Task: Create a section Code Champions and in the section, add a milestone Server Maintenance and Support in the project AgileHero
Action: Mouse moved to (114, 523)
Screenshot: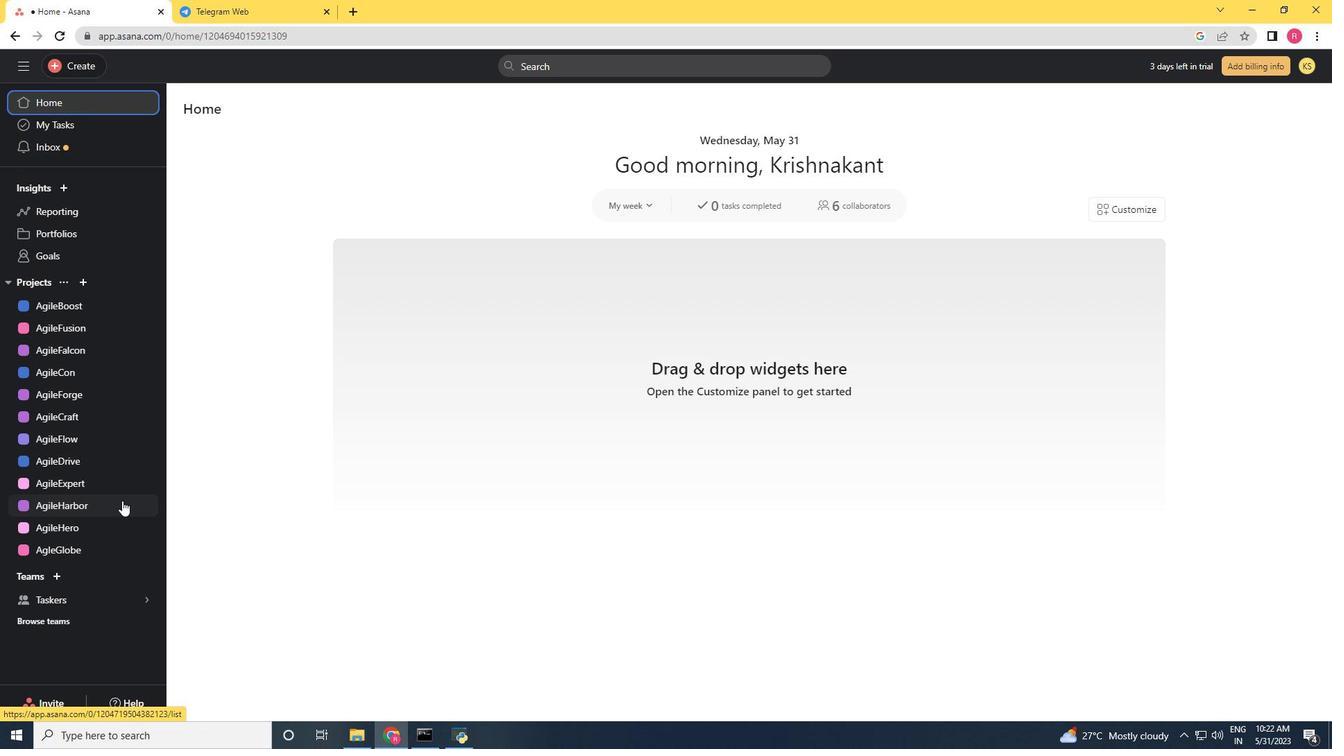 
Action: Mouse pressed left at (114, 523)
Screenshot: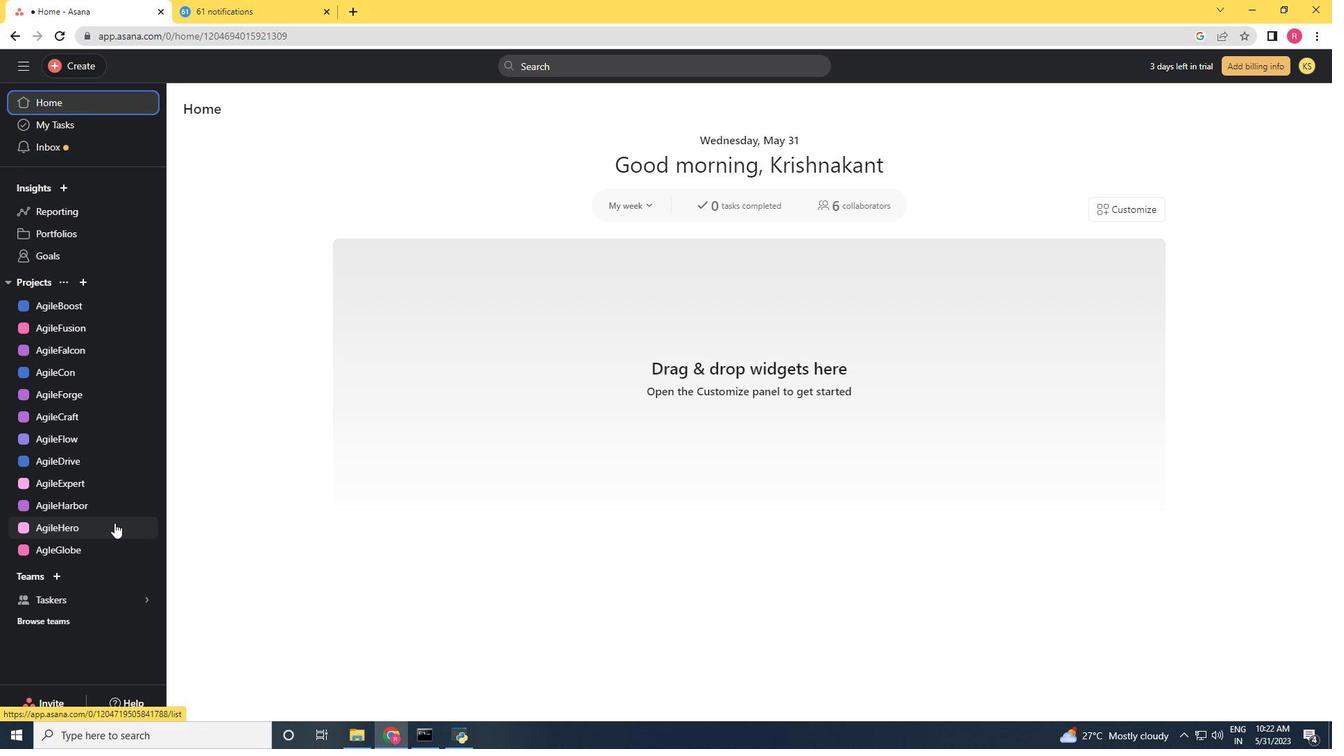 
Action: Mouse moved to (240, 642)
Screenshot: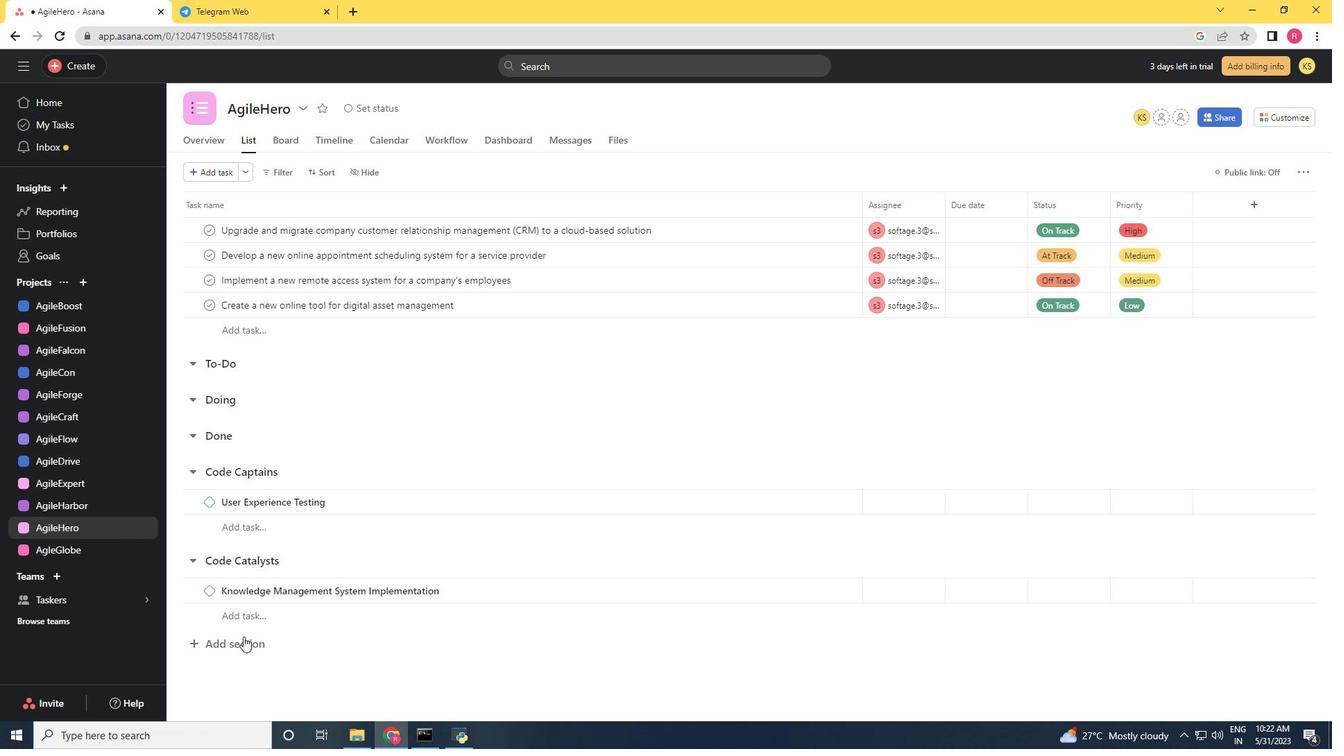 
Action: Mouse pressed left at (240, 642)
Screenshot: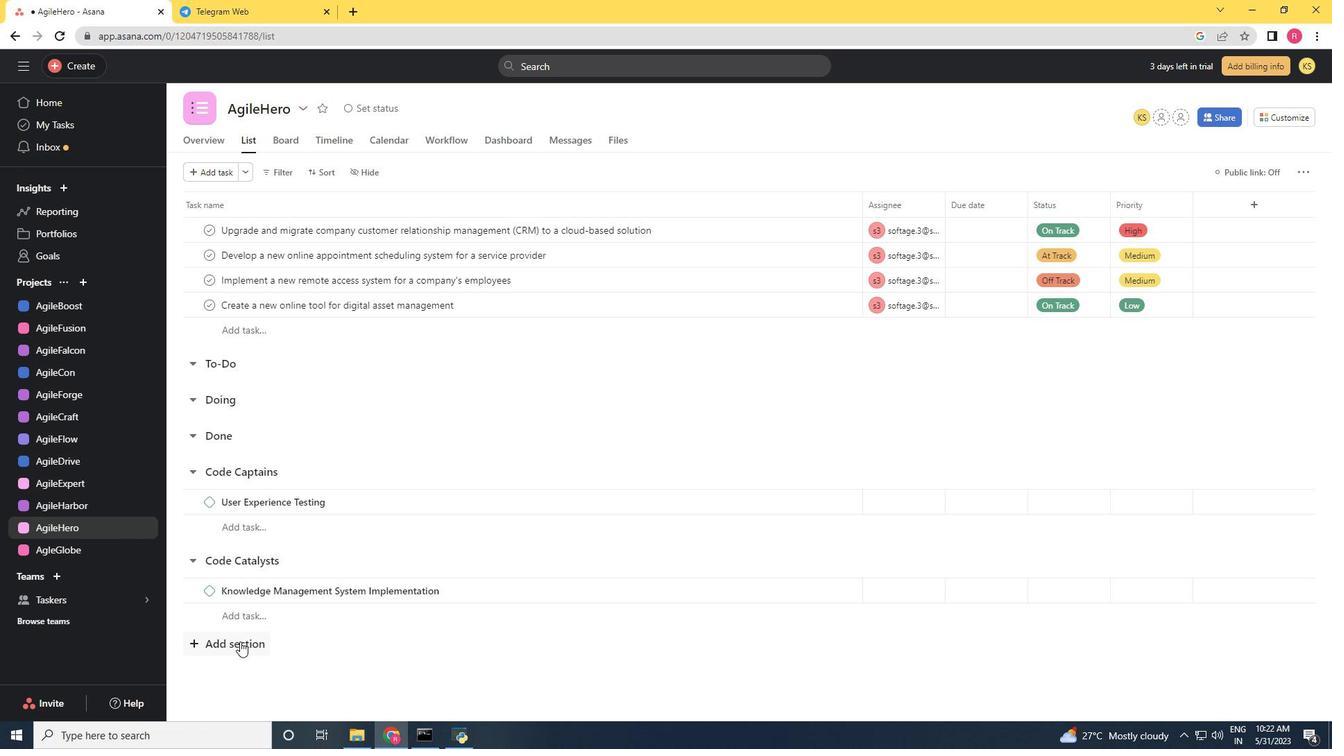 
Action: Key pressed <Key.shift><Key.shift><Key.shift><Key.shift><Key.shift><Key.shift><Key.shift><Key.shift><Key.shift><Key.shift><Key.shift><Key.shift>Code<Key.space><Key.shift>Champions<Key.enter><Key.shift><Key.shift><Key.shift><Key.shift><Key.shift>Server<Key.space><Key.shift>Mi<Key.backspace>aintenance<Key.space>and<Key.space>s<Key.backspace><Key.shift>Support<Key.space>
Screenshot: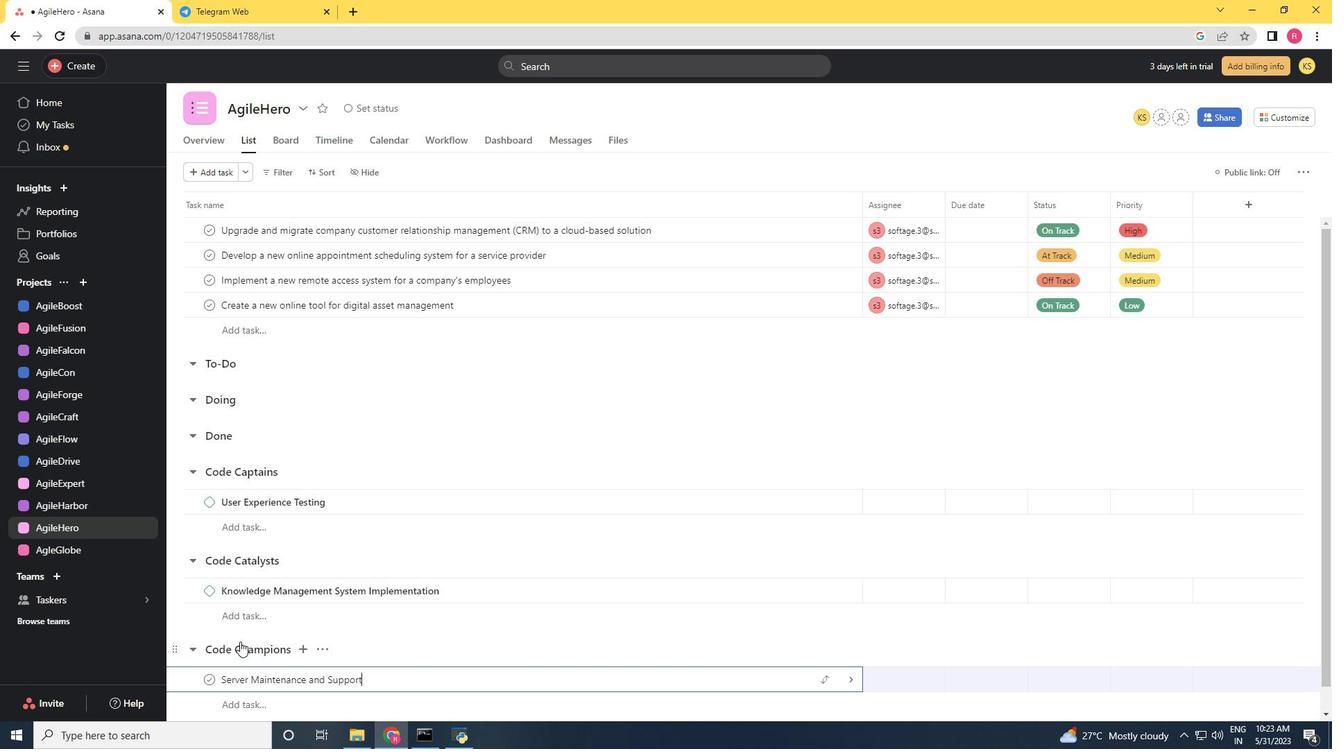 
Action: Mouse moved to (395, 682)
Screenshot: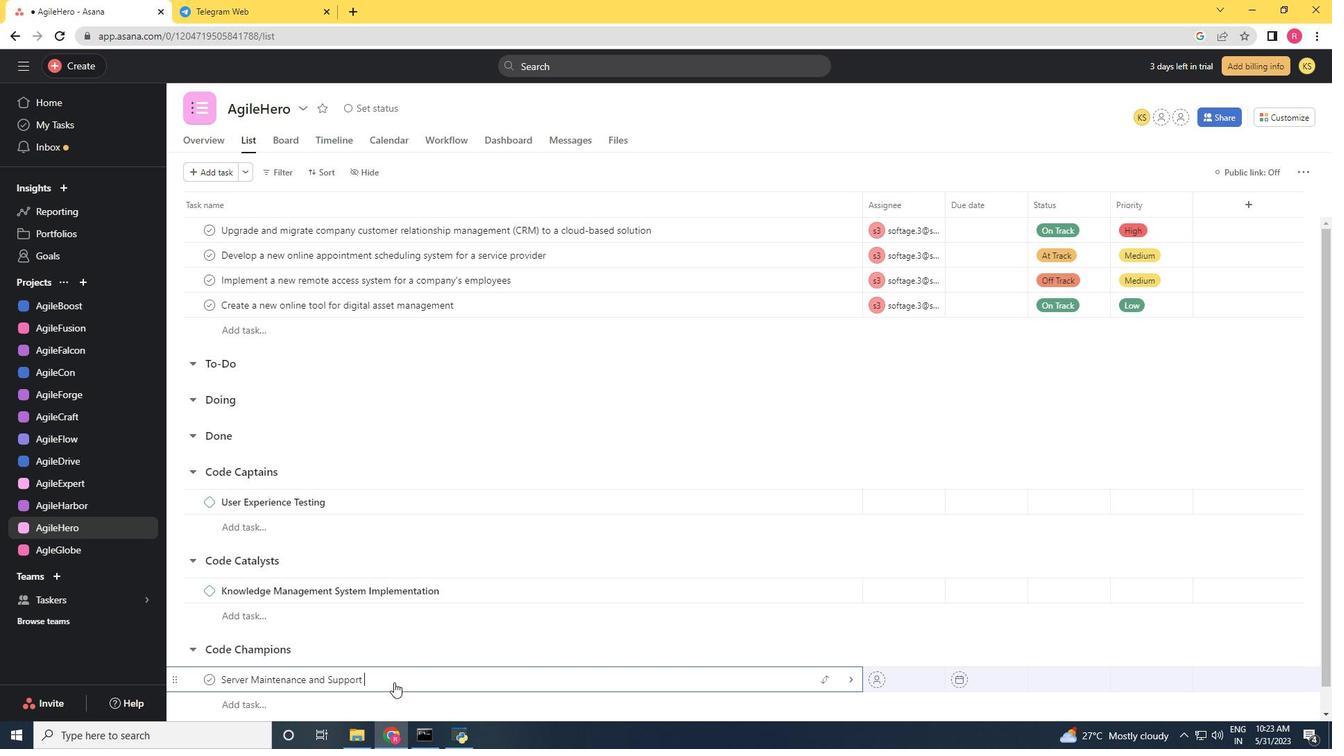 
Action: Mouse pressed right at (395, 682)
Screenshot: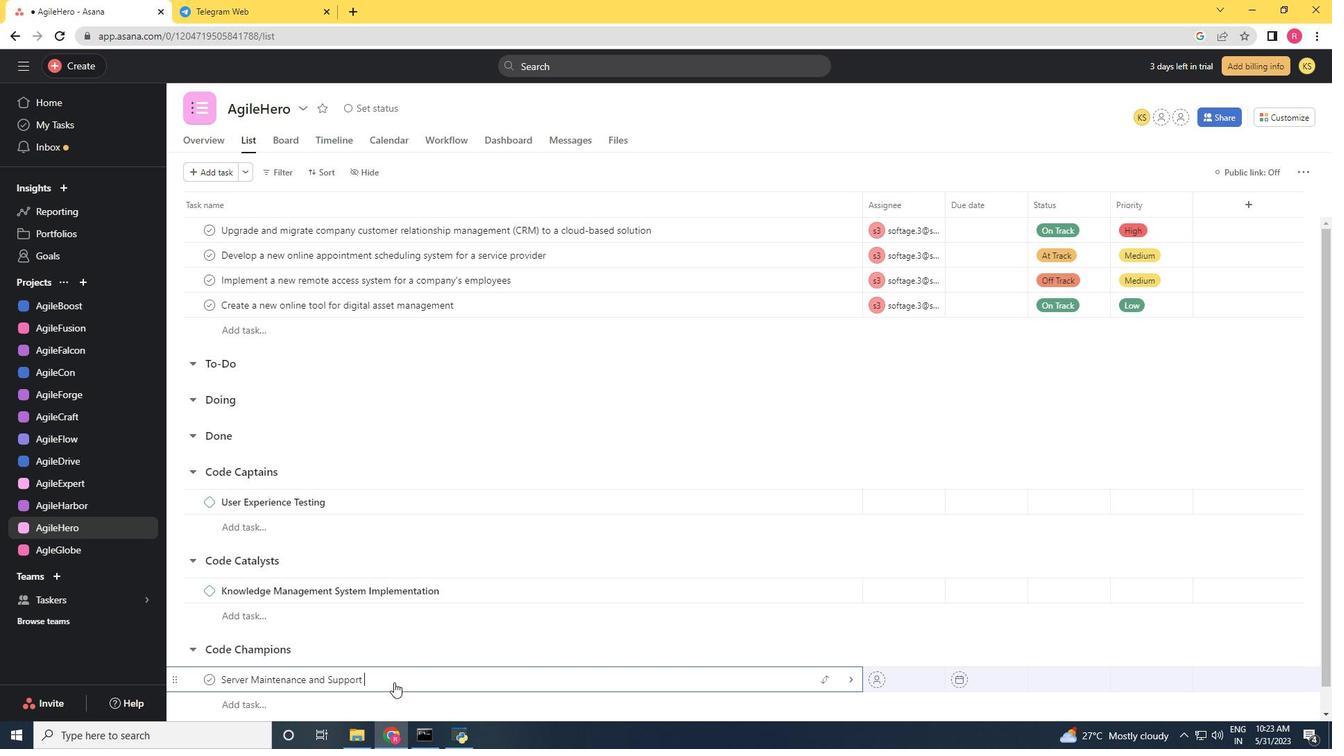 
Action: Mouse moved to (465, 621)
Screenshot: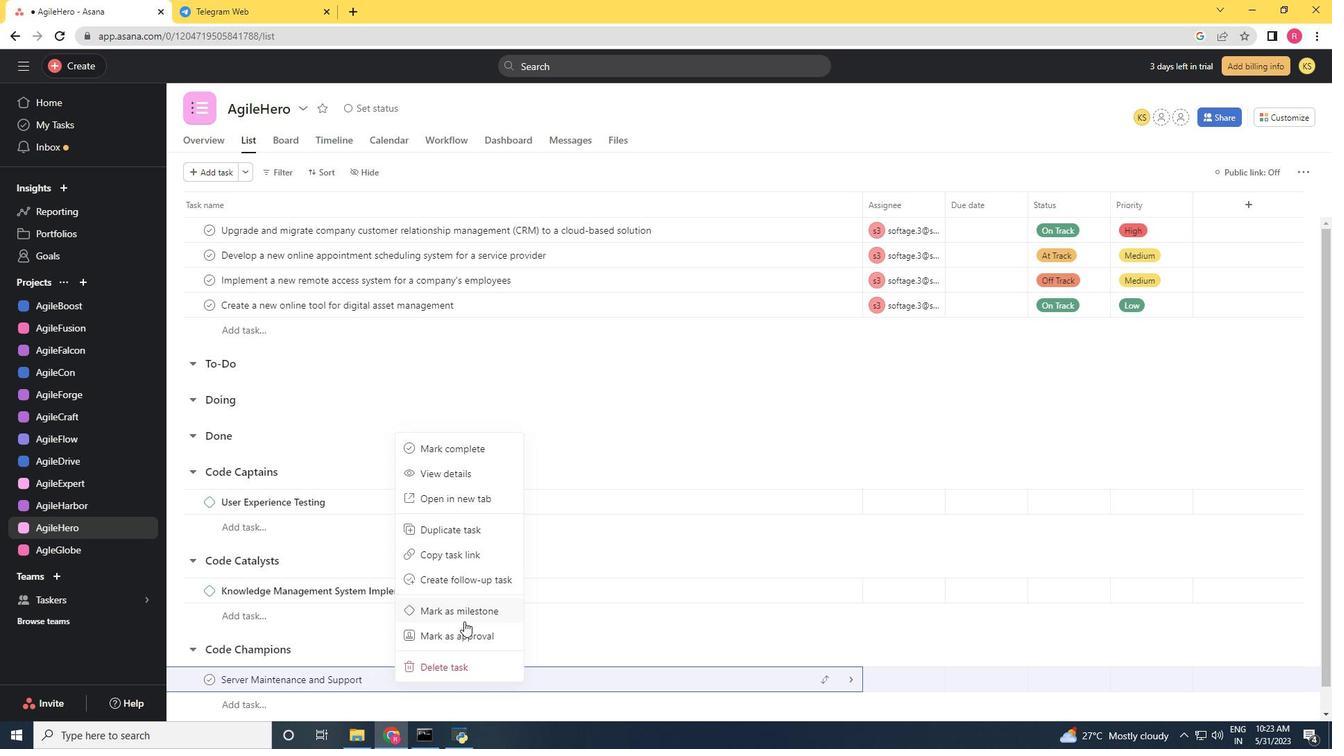 
Action: Mouse pressed left at (465, 621)
Screenshot: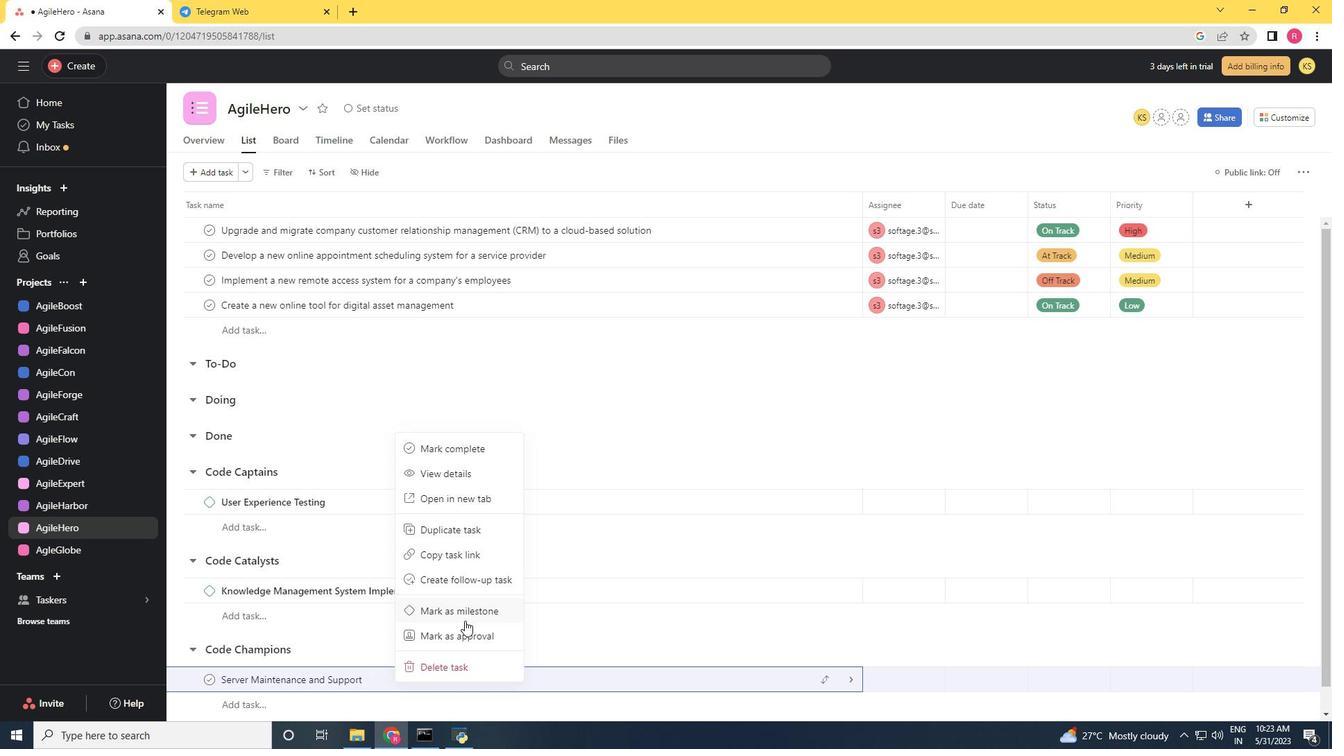 
Action: Mouse scrolled (465, 620) with delta (0, 0)
Screenshot: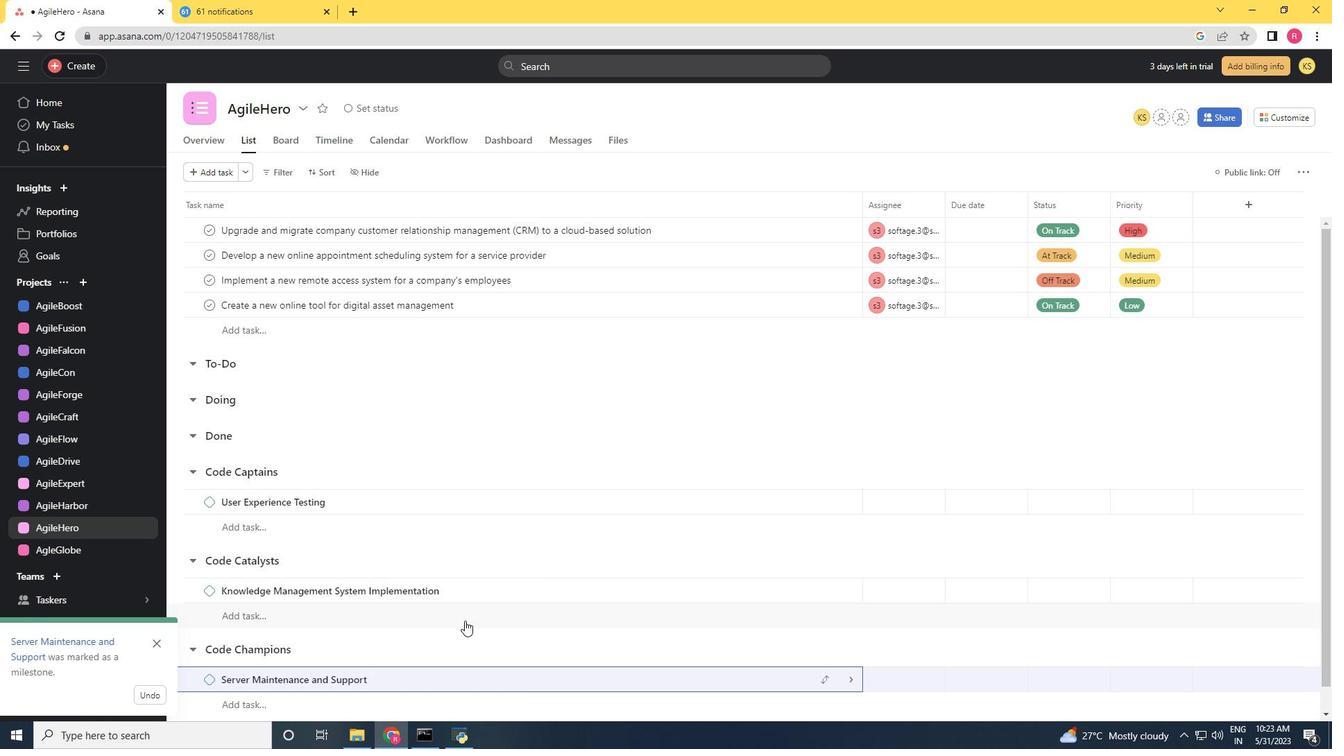 
Action: Mouse scrolled (465, 620) with delta (0, 0)
Screenshot: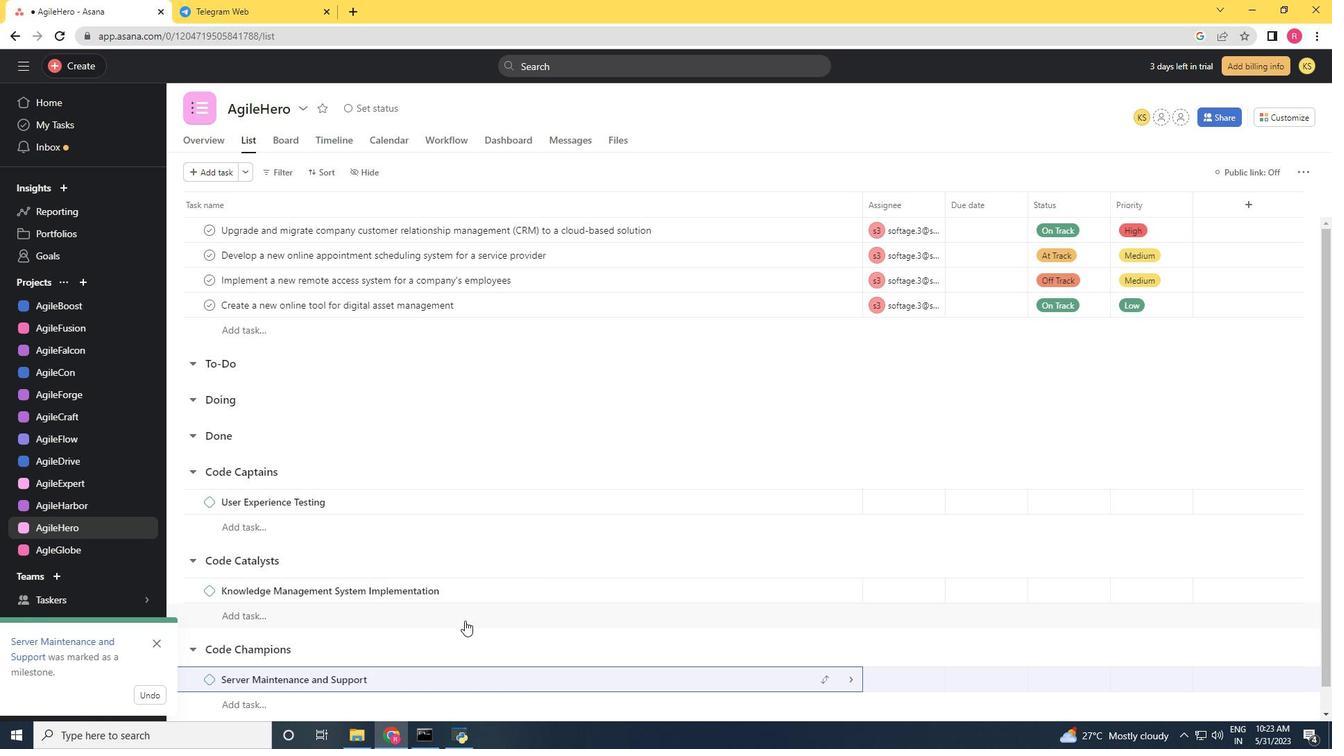
Action: Mouse scrolled (465, 620) with delta (0, 0)
Screenshot: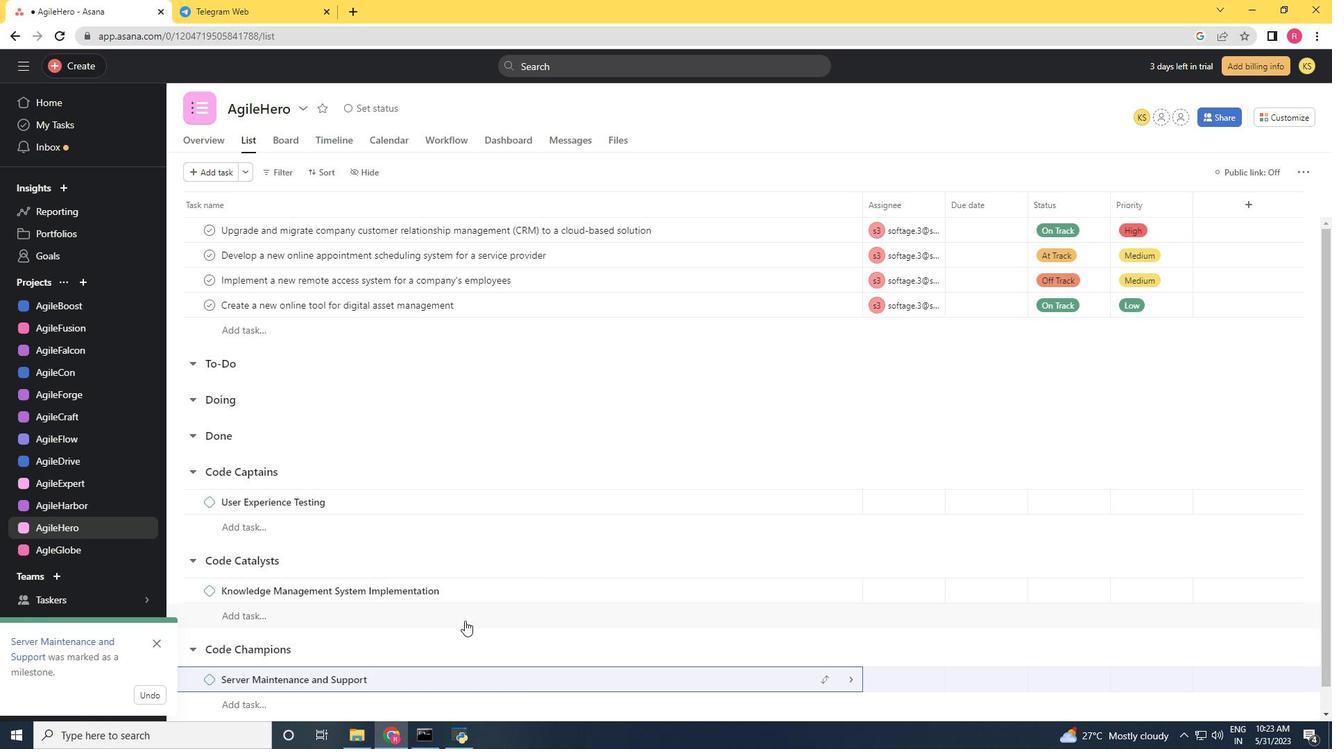 
